 Task: Add Herbatint Herbatint 1N Black Haircolor to the cart.
Action: Mouse moved to (230, 96)
Screenshot: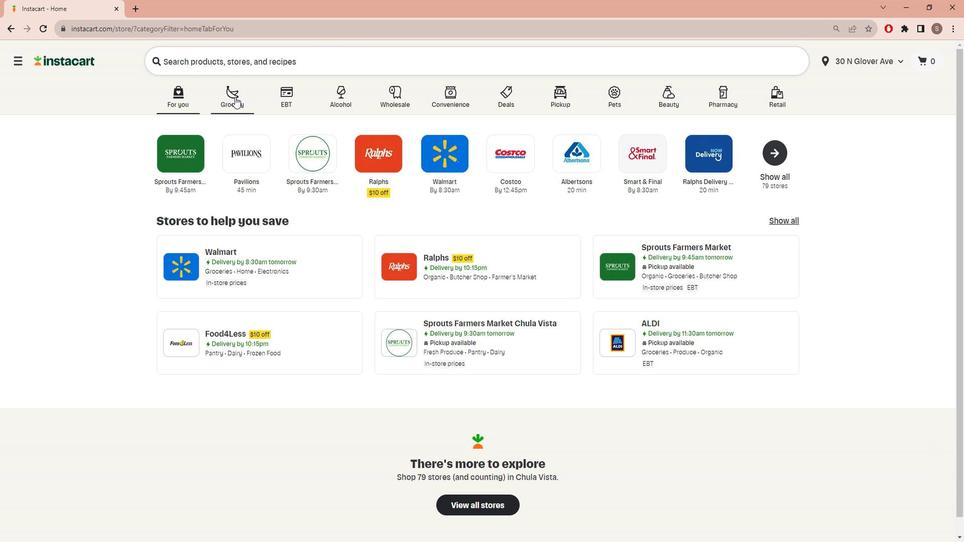 
Action: Mouse pressed left at (230, 96)
Screenshot: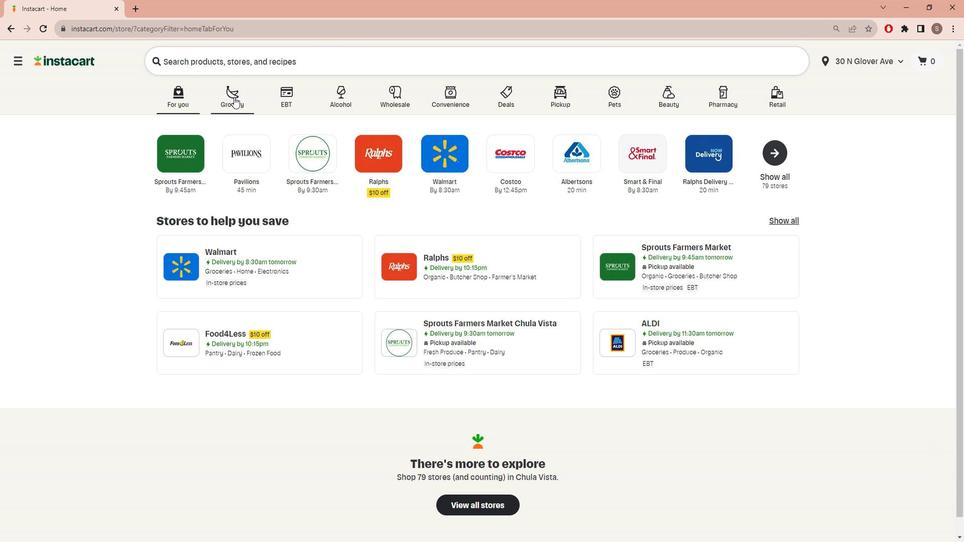 
Action: Mouse moved to (299, 282)
Screenshot: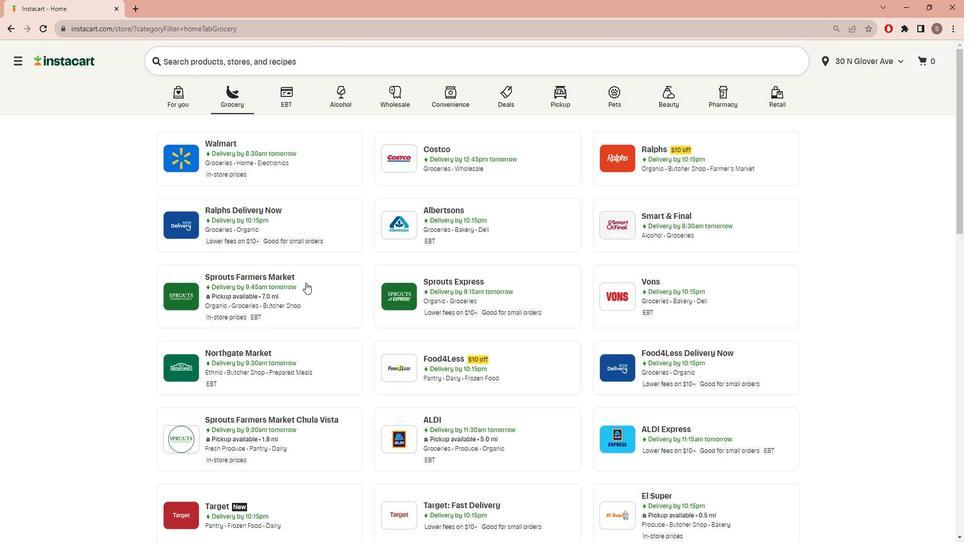 
Action: Mouse pressed left at (299, 282)
Screenshot: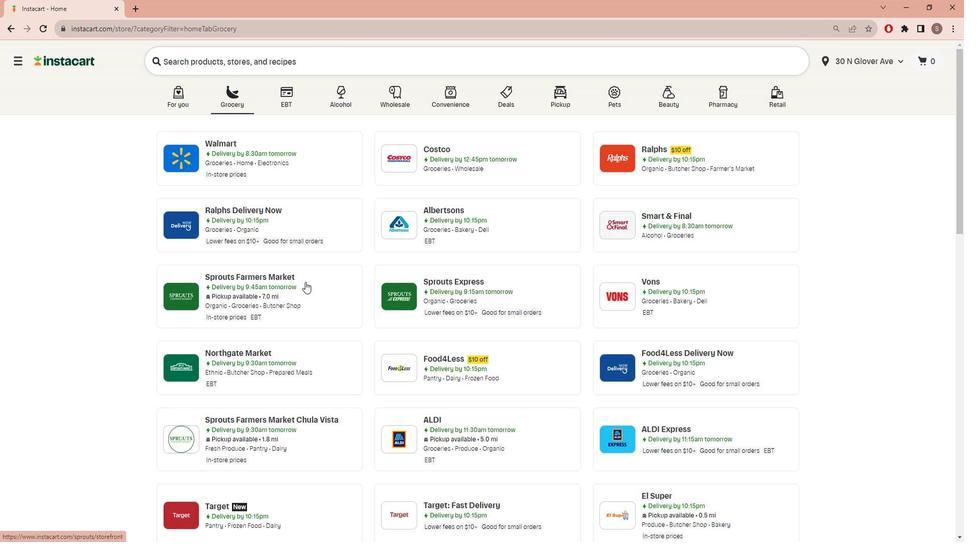 
Action: Mouse moved to (92, 311)
Screenshot: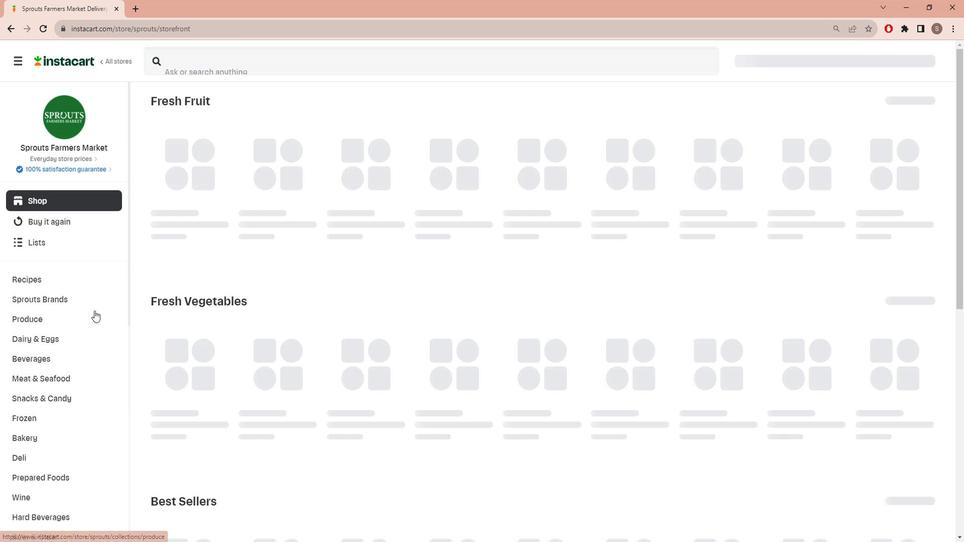 
Action: Mouse scrolled (92, 311) with delta (0, 0)
Screenshot: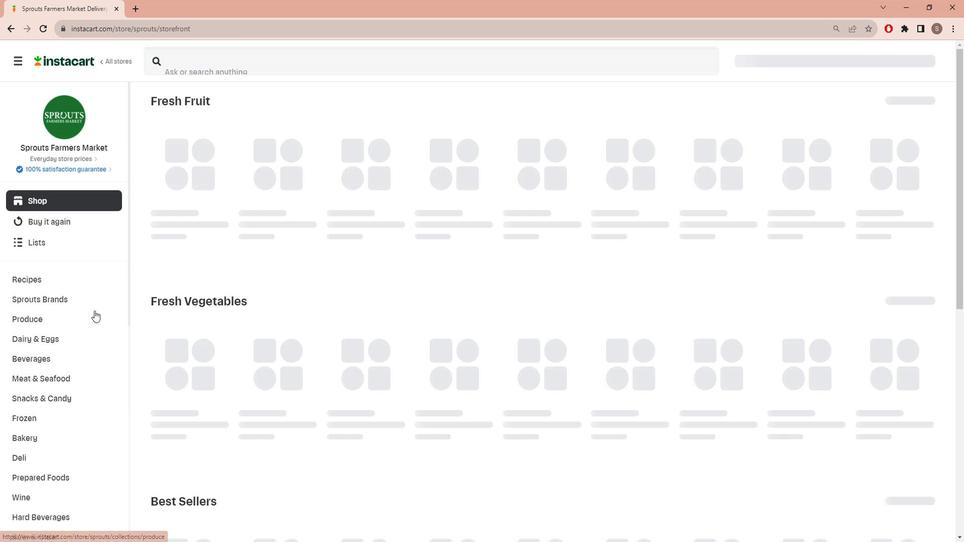 
Action: Mouse moved to (92, 311)
Screenshot: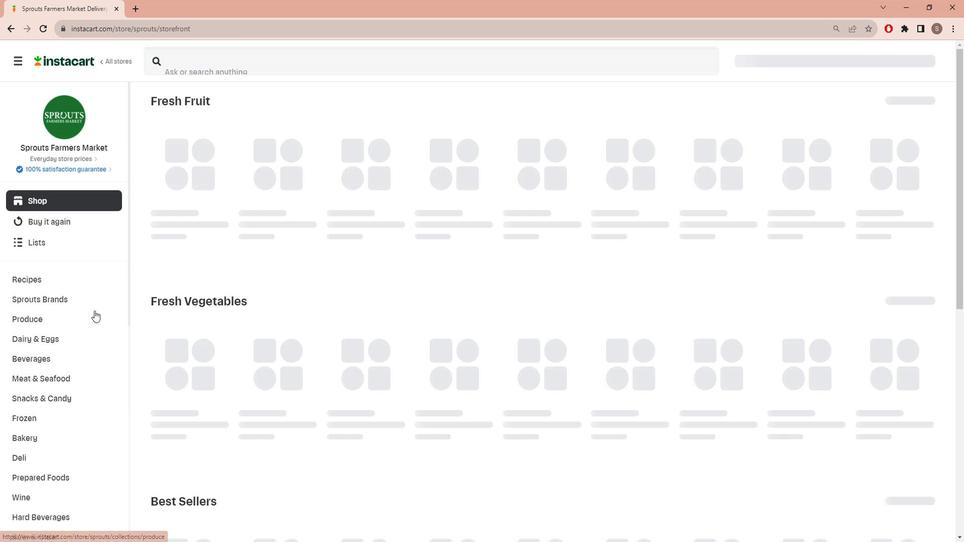 
Action: Mouse scrolled (92, 311) with delta (0, 0)
Screenshot: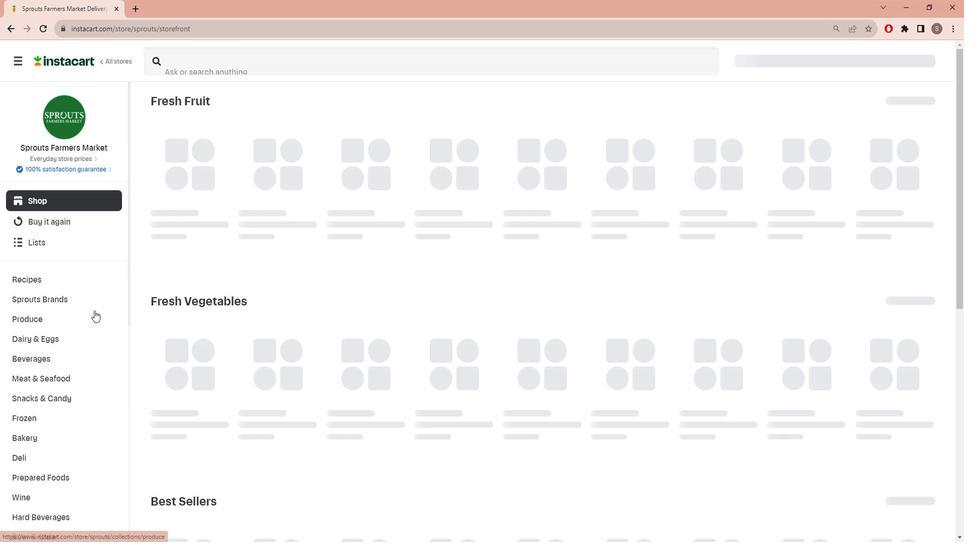 
Action: Mouse moved to (91, 311)
Screenshot: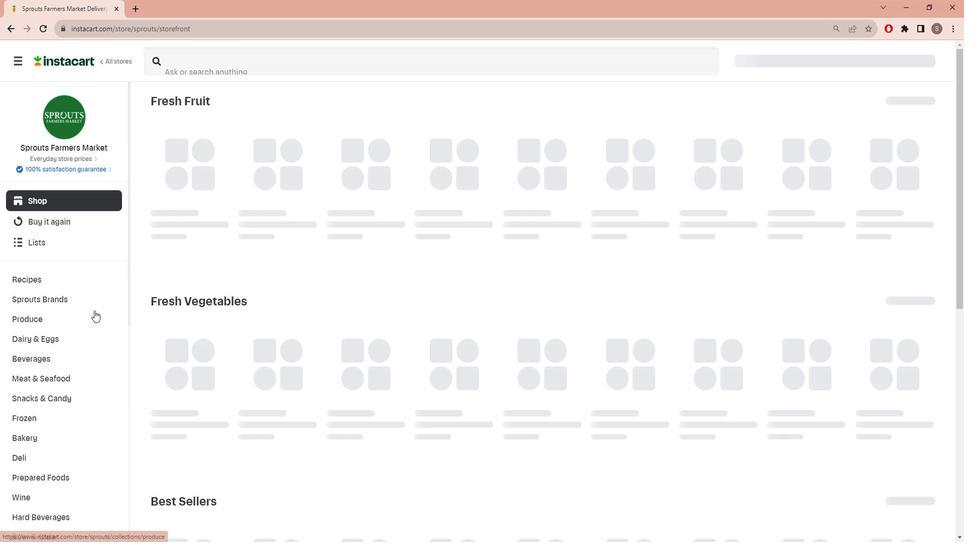 
Action: Mouse scrolled (91, 311) with delta (0, 0)
Screenshot: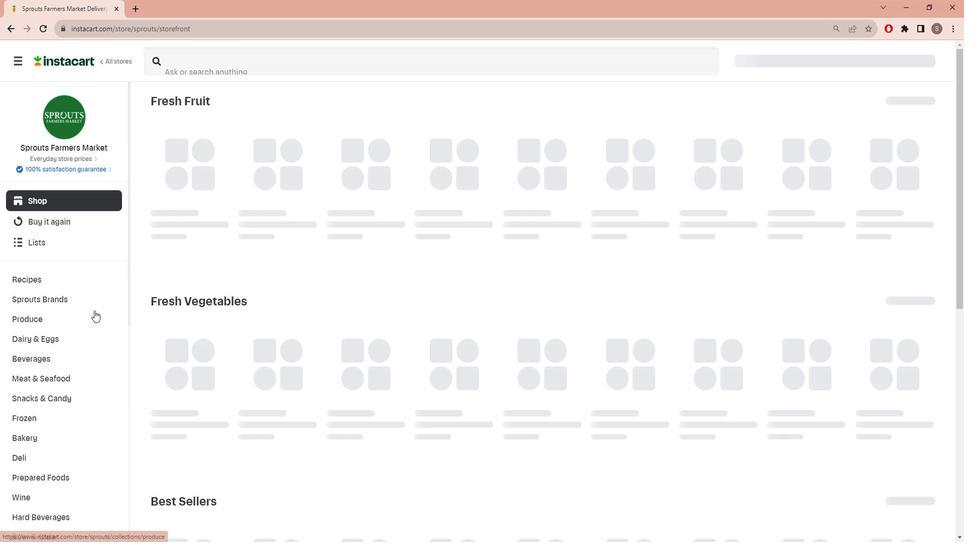 
Action: Mouse moved to (91, 312)
Screenshot: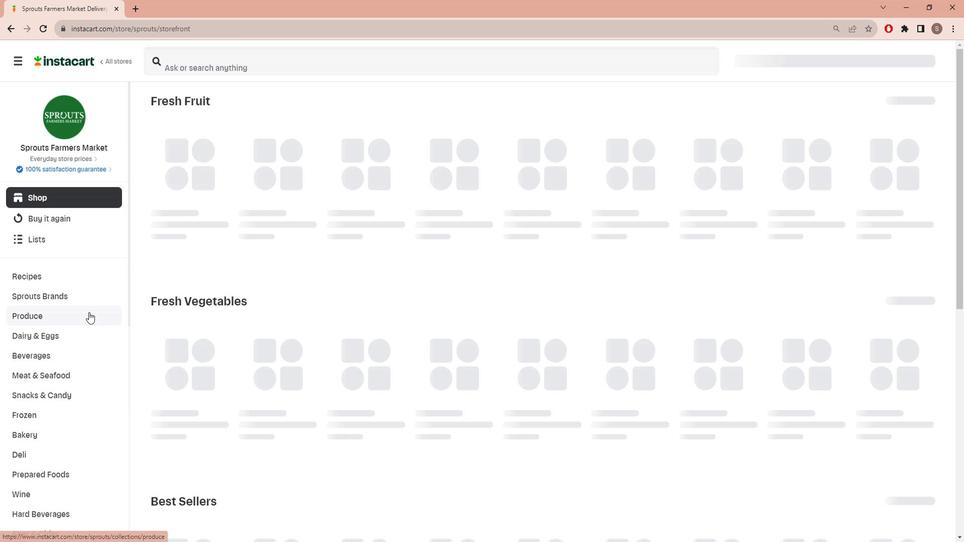 
Action: Mouse scrolled (91, 312) with delta (0, 0)
Screenshot: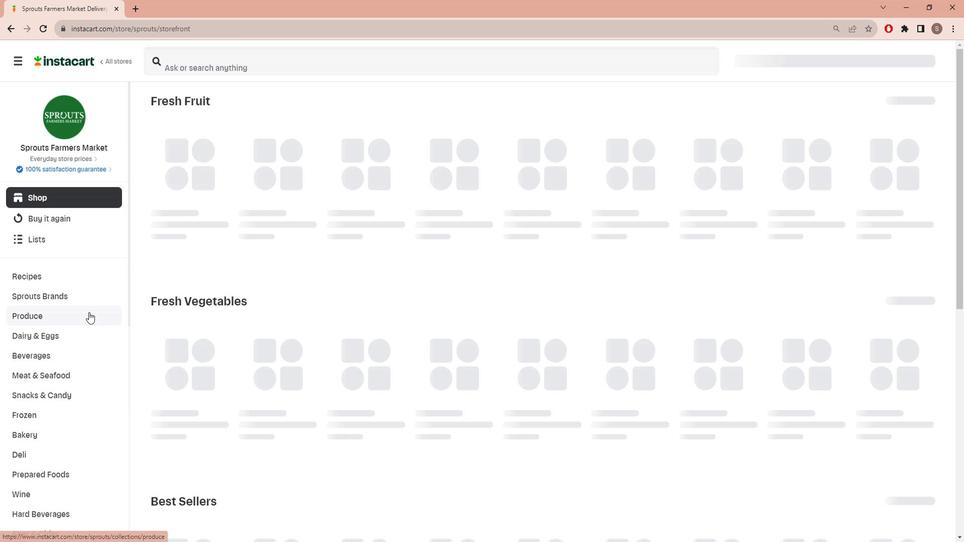 
Action: Mouse moved to (87, 313)
Screenshot: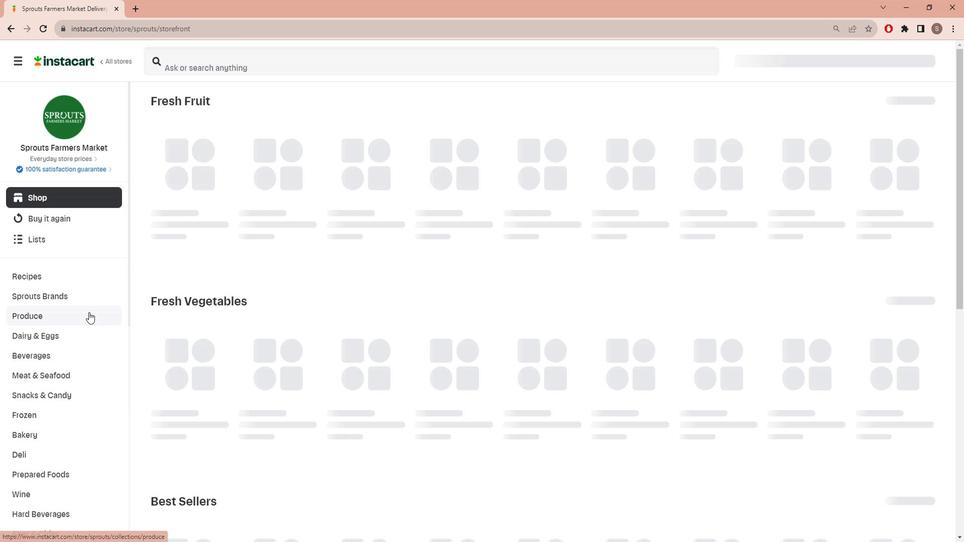 
Action: Mouse scrolled (87, 312) with delta (0, 0)
Screenshot: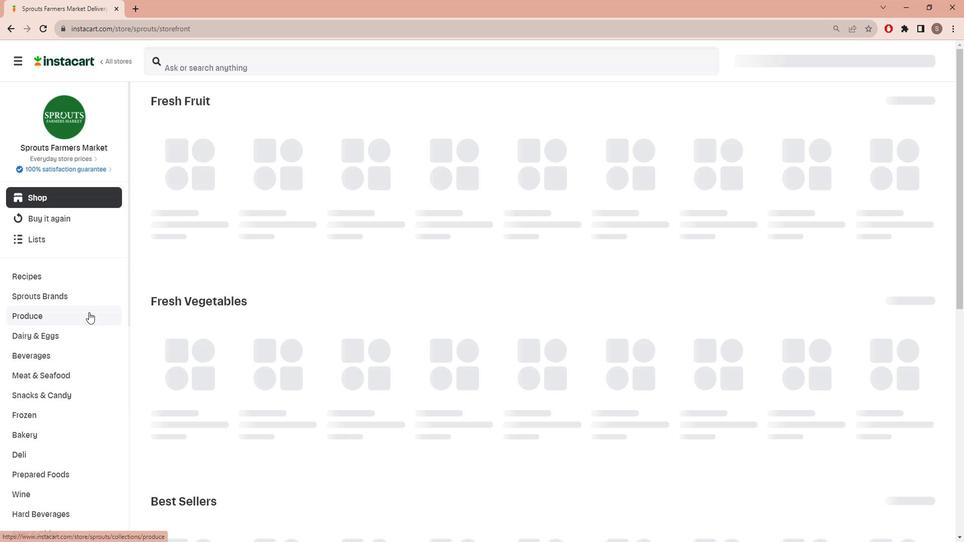
Action: Mouse moved to (83, 313)
Screenshot: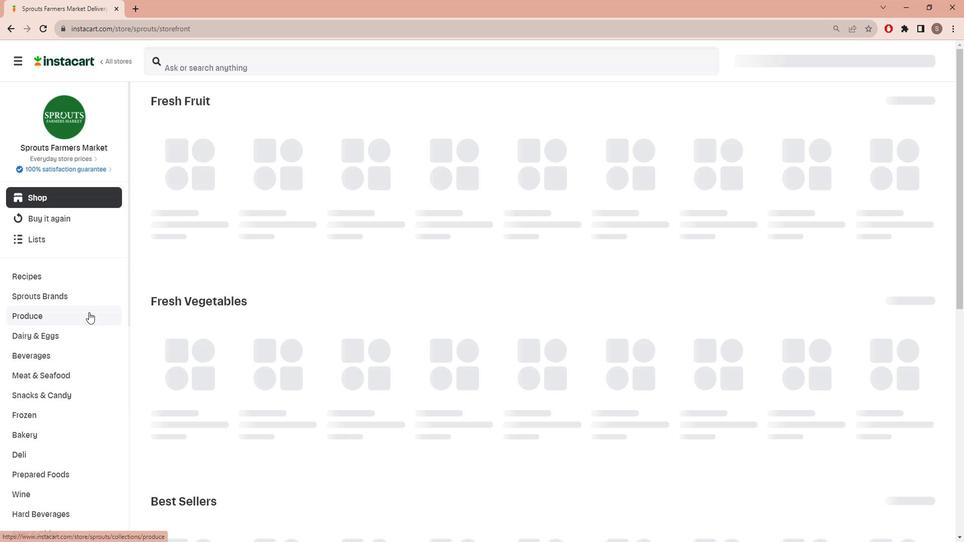 
Action: Mouse scrolled (83, 313) with delta (0, 0)
Screenshot: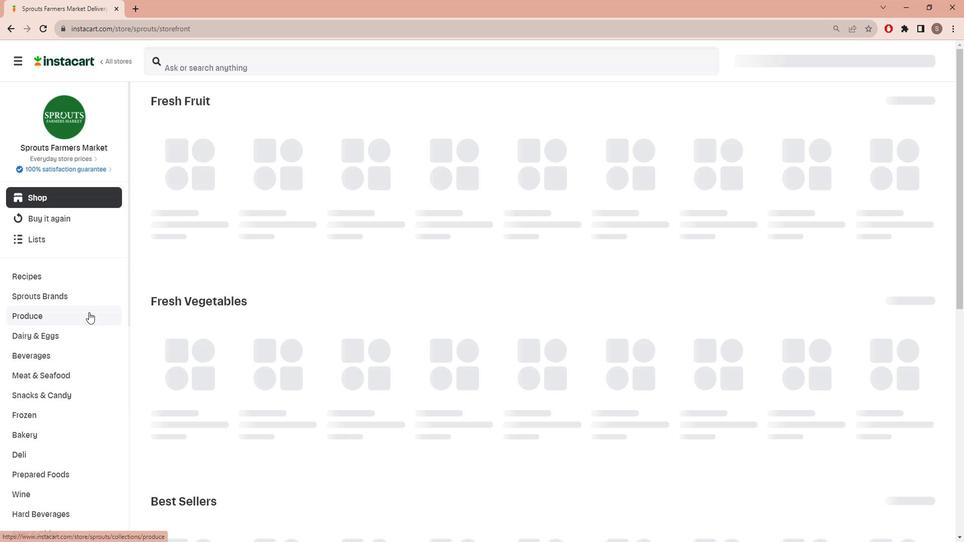 
Action: Mouse moved to (75, 314)
Screenshot: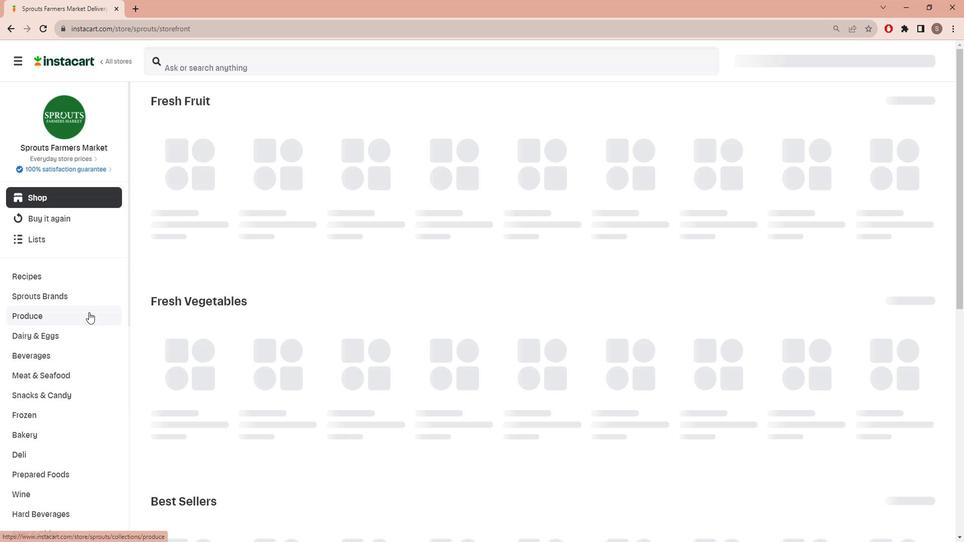 
Action: Mouse scrolled (75, 313) with delta (0, 0)
Screenshot: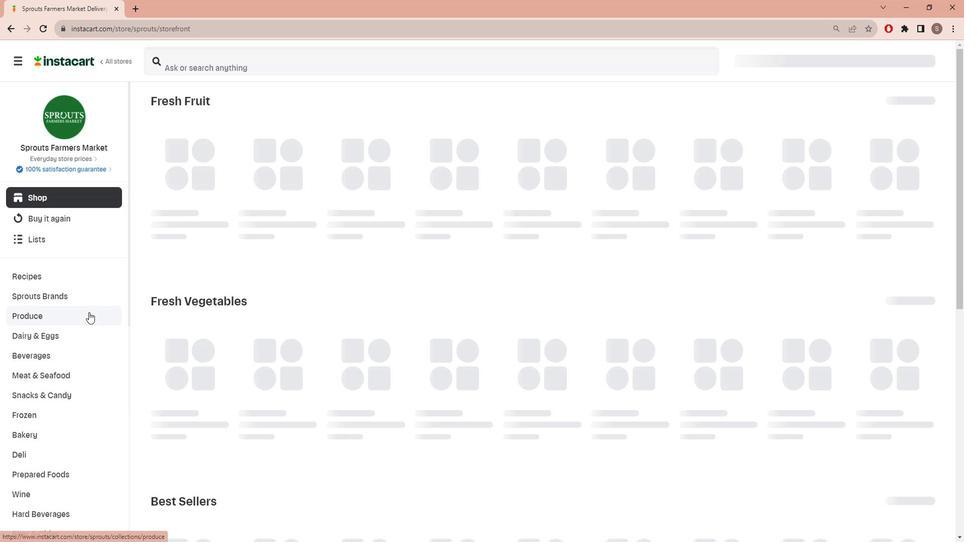 
Action: Mouse moved to (26, 354)
Screenshot: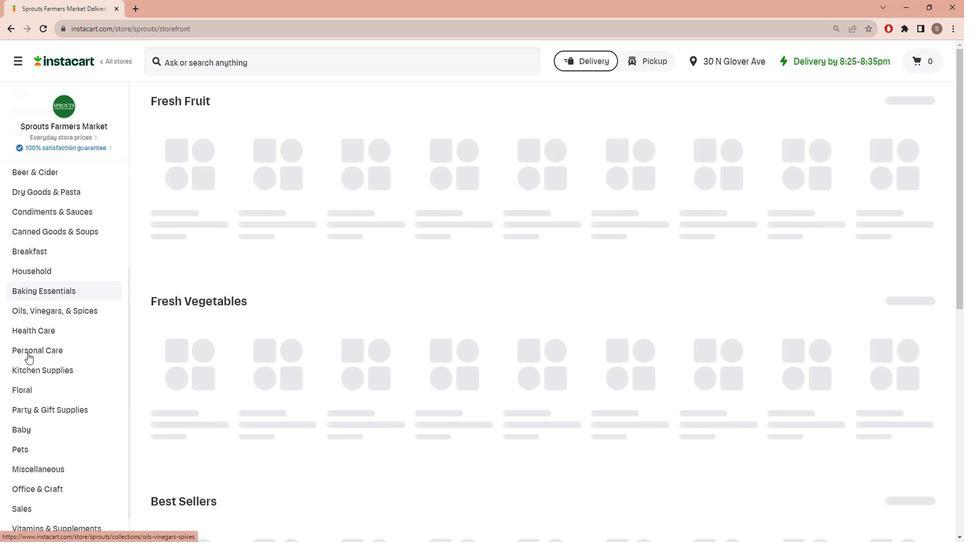 
Action: Mouse pressed left at (26, 354)
Screenshot: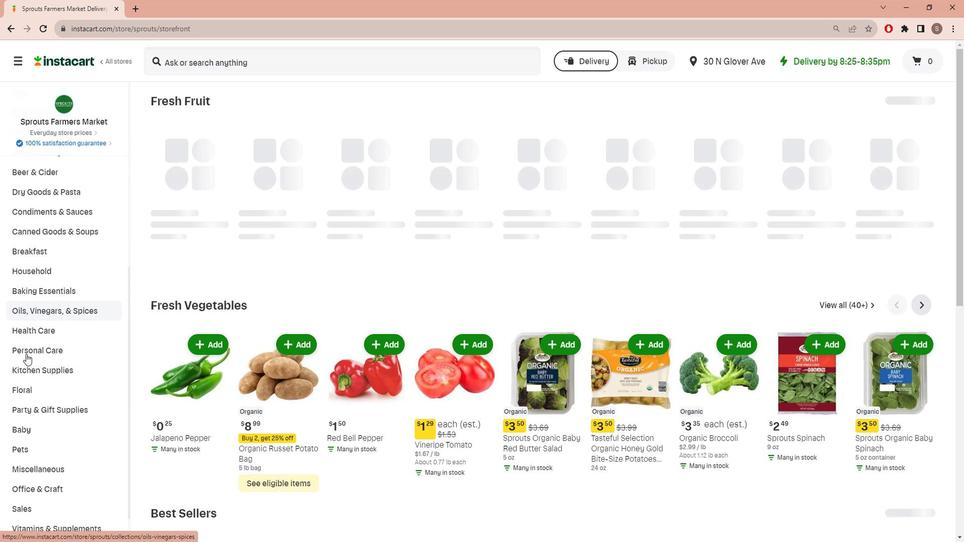 
Action: Mouse moved to (44, 513)
Screenshot: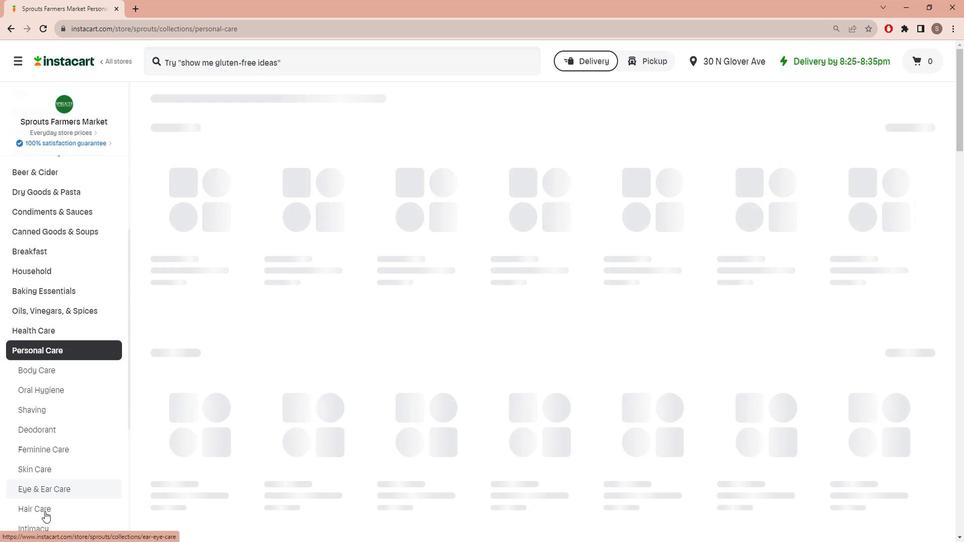 
Action: Mouse pressed left at (44, 513)
Screenshot: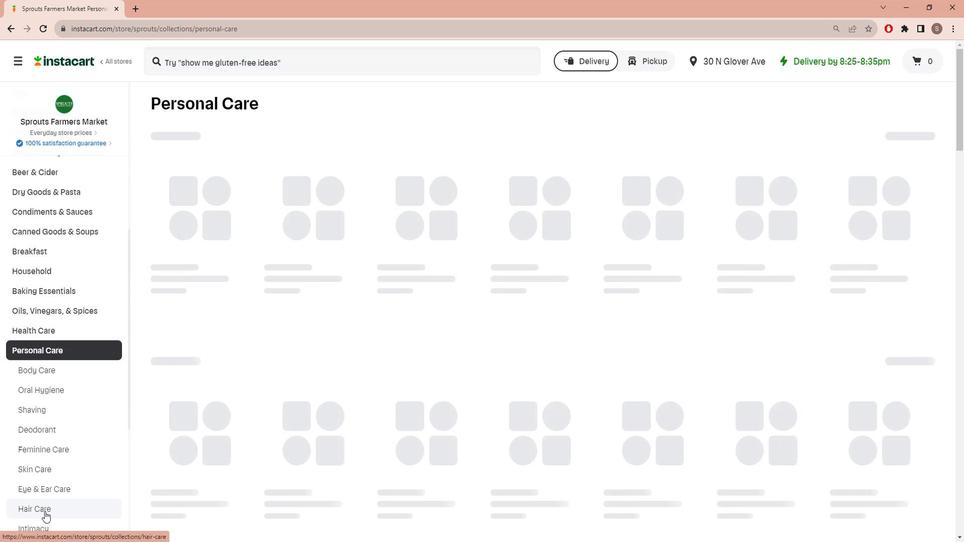 
Action: Mouse moved to (691, 144)
Screenshot: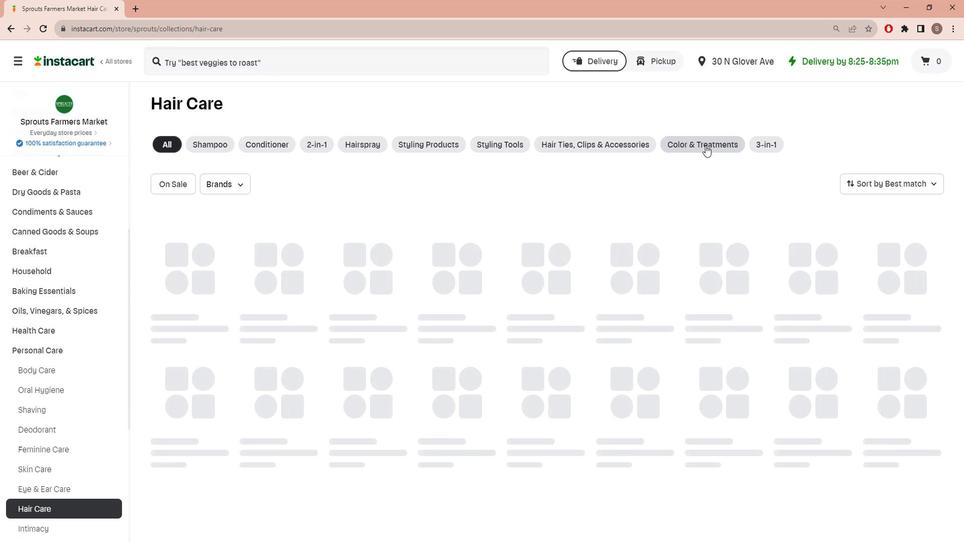 
Action: Mouse pressed left at (691, 144)
Screenshot: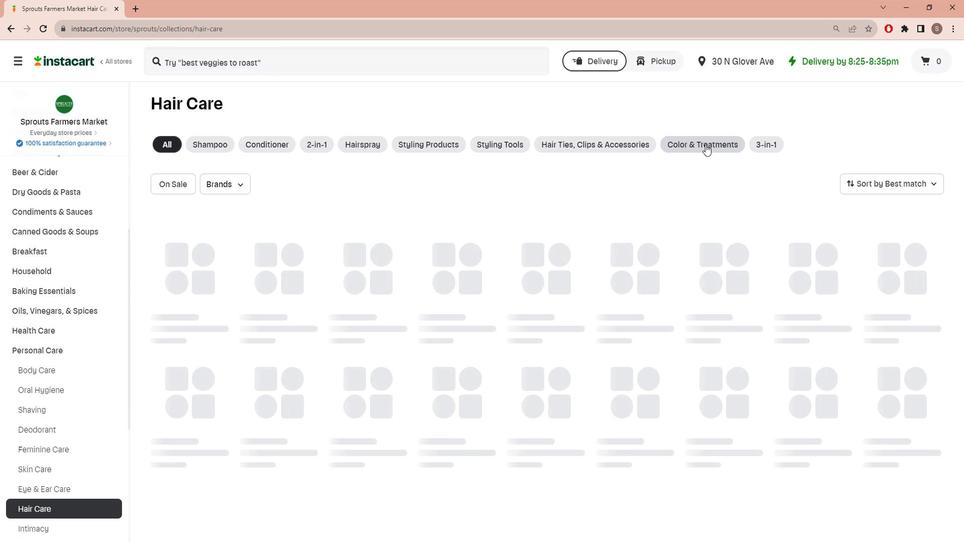 
Action: Mouse moved to (303, 56)
Screenshot: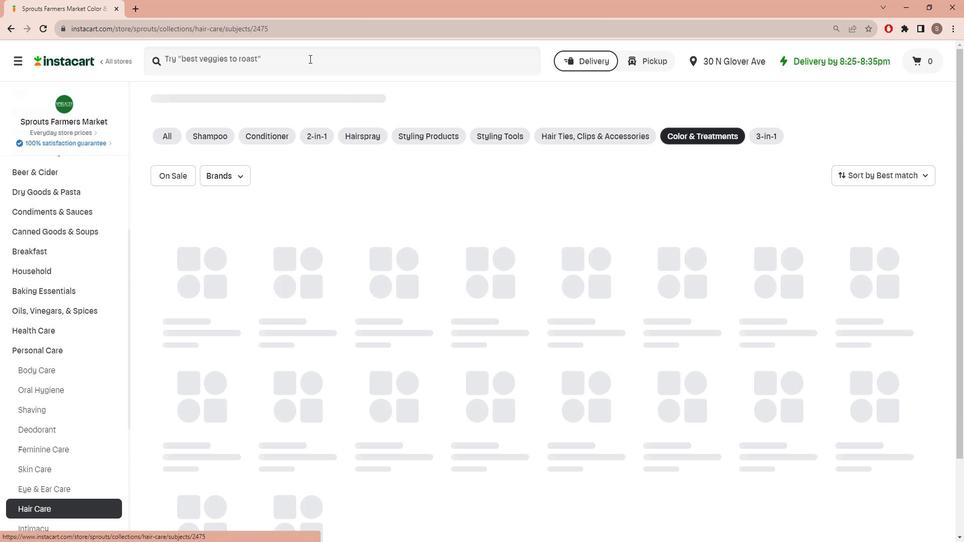 
Action: Mouse pressed left at (303, 56)
Screenshot: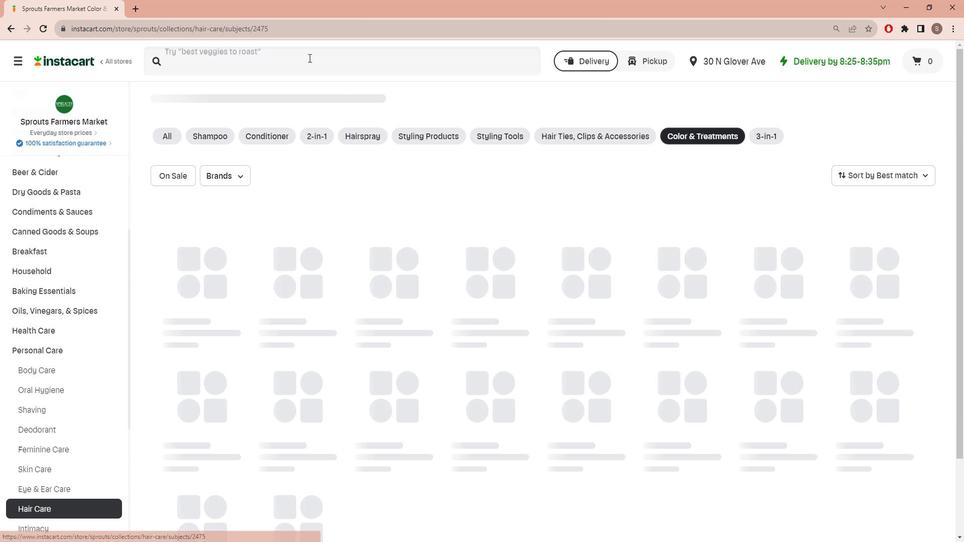 
Action: Key pressed <Key.shift>Herbatint<Key.space><Key.shift>Herbatint<Key.space>1<Key.shift>N<Key.space><Key.shift><Key.shift><Key.shift><Key.shift>Black<Key.space><Key.shift>Haircolor<Key.enter>
Screenshot: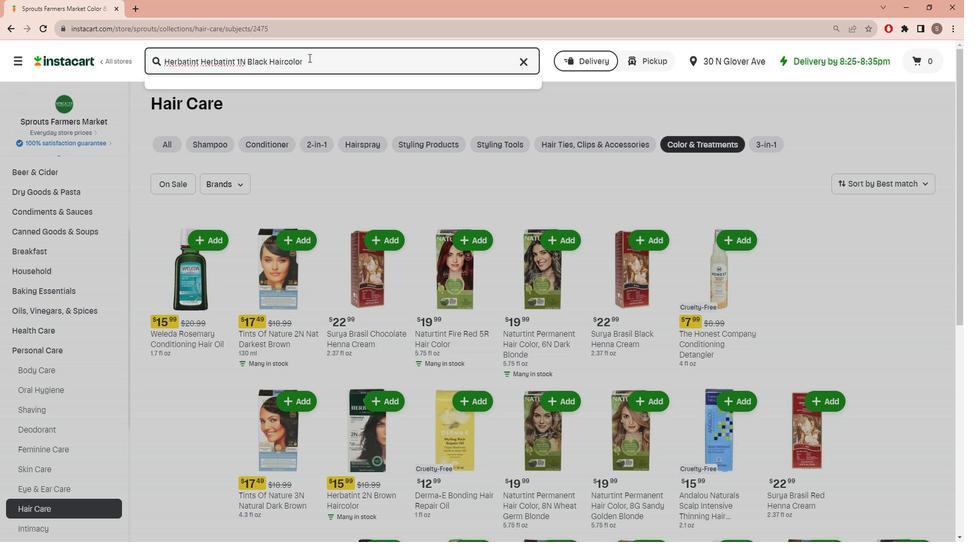 
Action: Mouse moved to (272, 169)
Screenshot: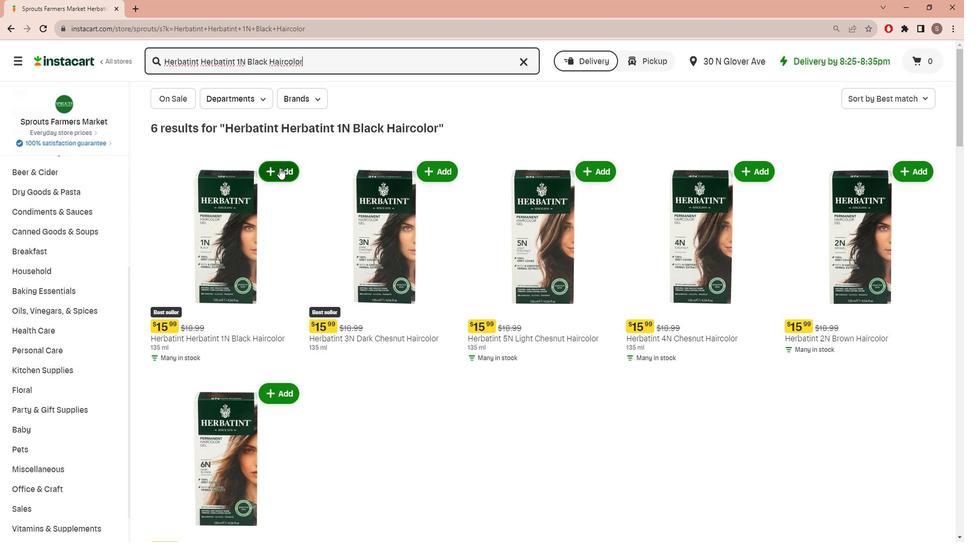 
Action: Mouse pressed left at (272, 169)
Screenshot: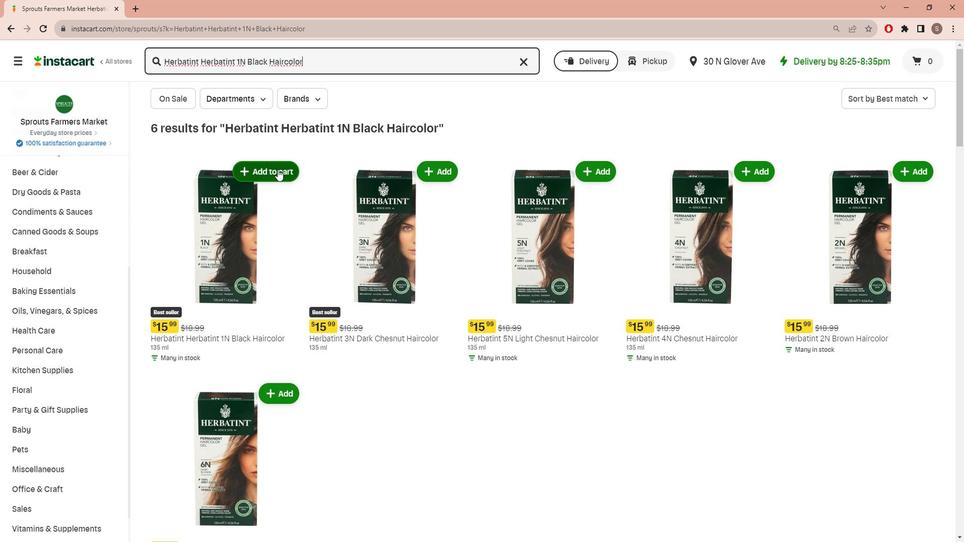 
Action: Mouse moved to (288, 219)
Screenshot: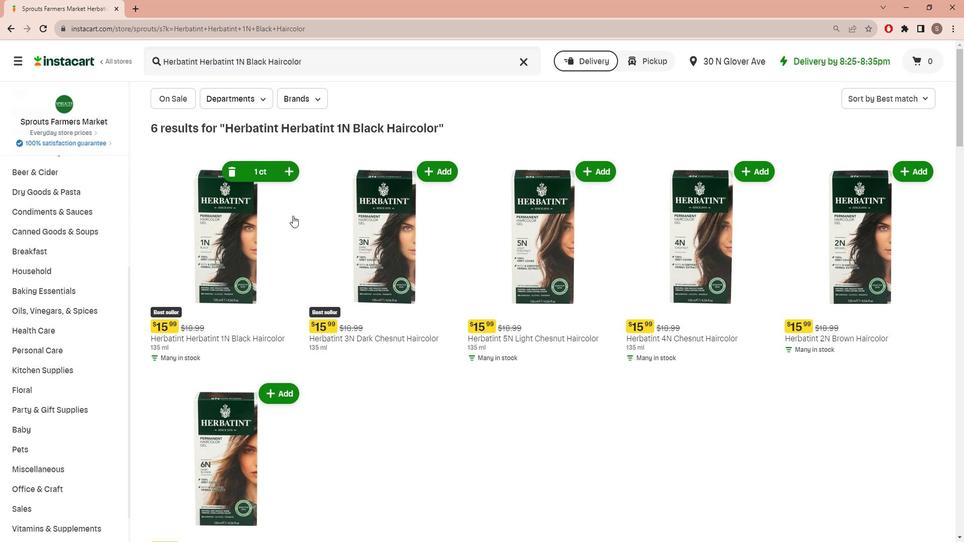 
